 Task: Create a task  Develop a new appointment scheduling system for a healthcare provider , assign it to team member softage.5@softage.net in the project AgileFire and update the status of the task to  On Track  , set the priority of the task to Low
Action: Mouse moved to (81, 69)
Screenshot: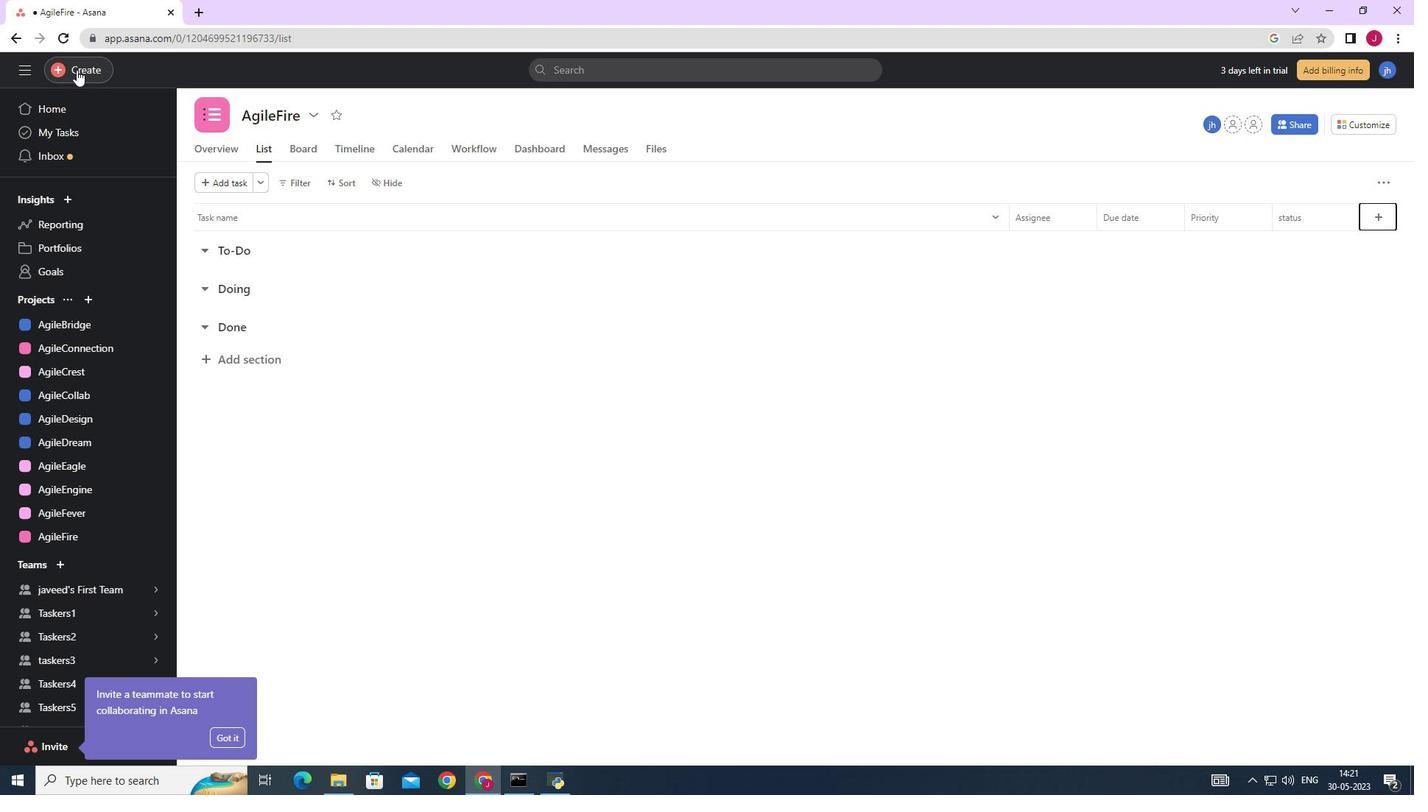 
Action: Mouse pressed left at (81, 69)
Screenshot: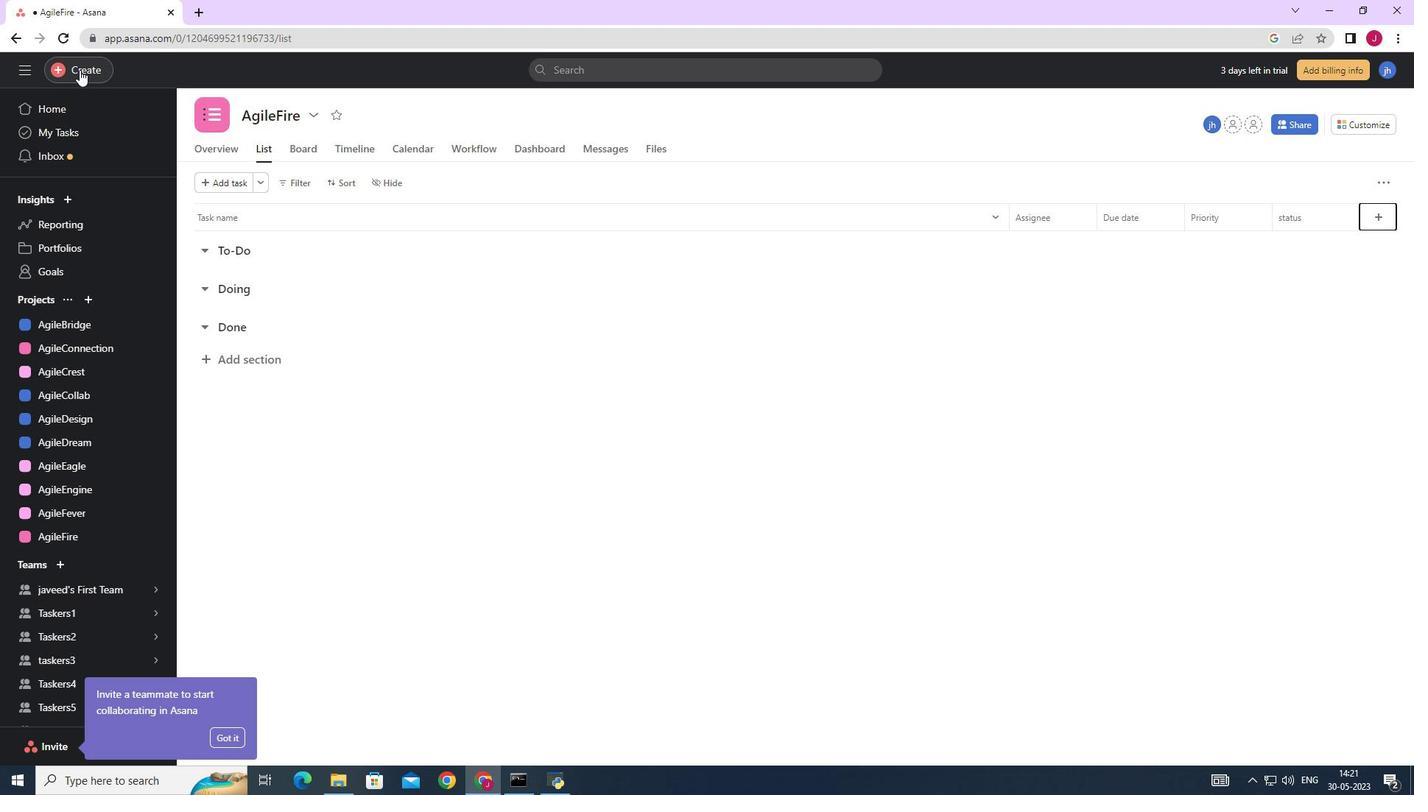 
Action: Mouse moved to (170, 78)
Screenshot: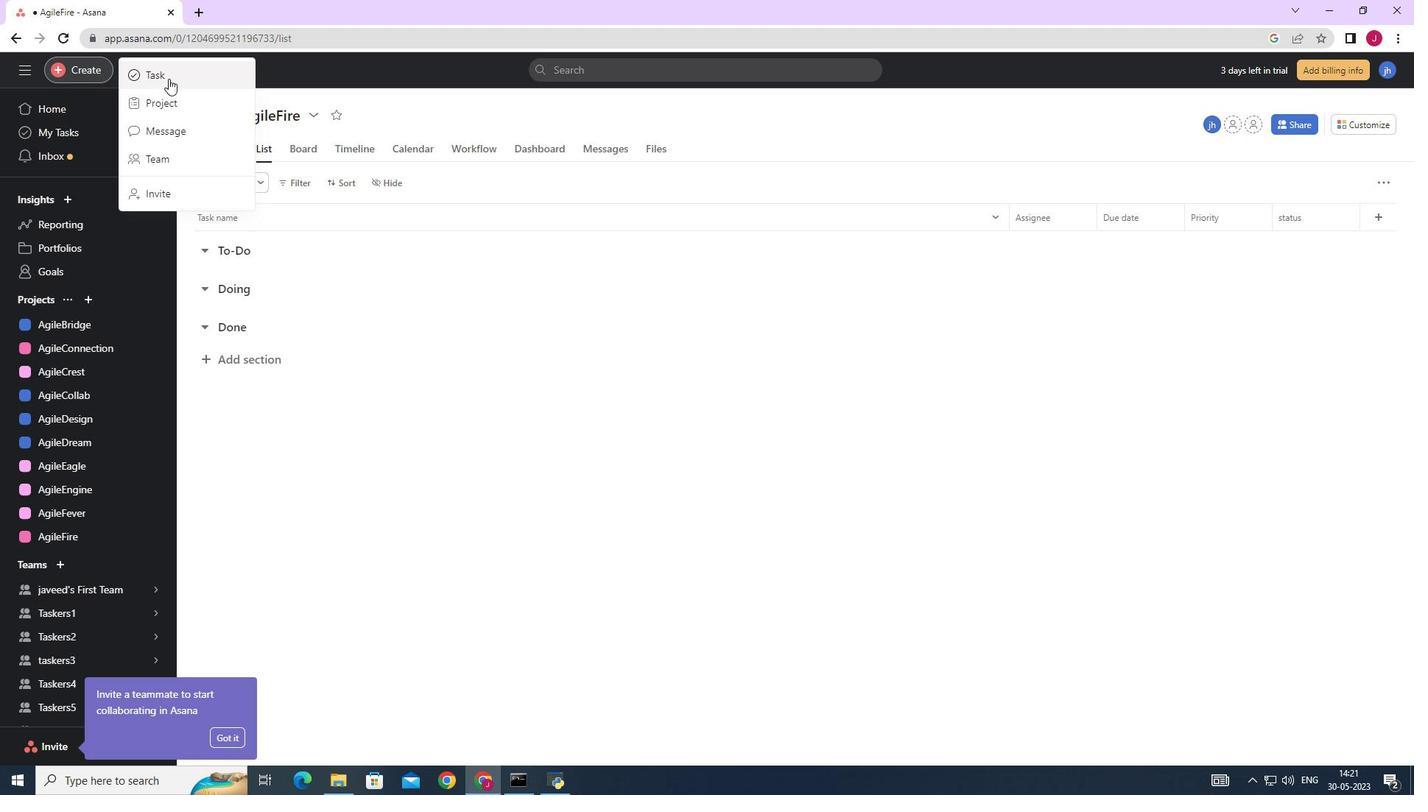 
Action: Mouse pressed left at (170, 78)
Screenshot: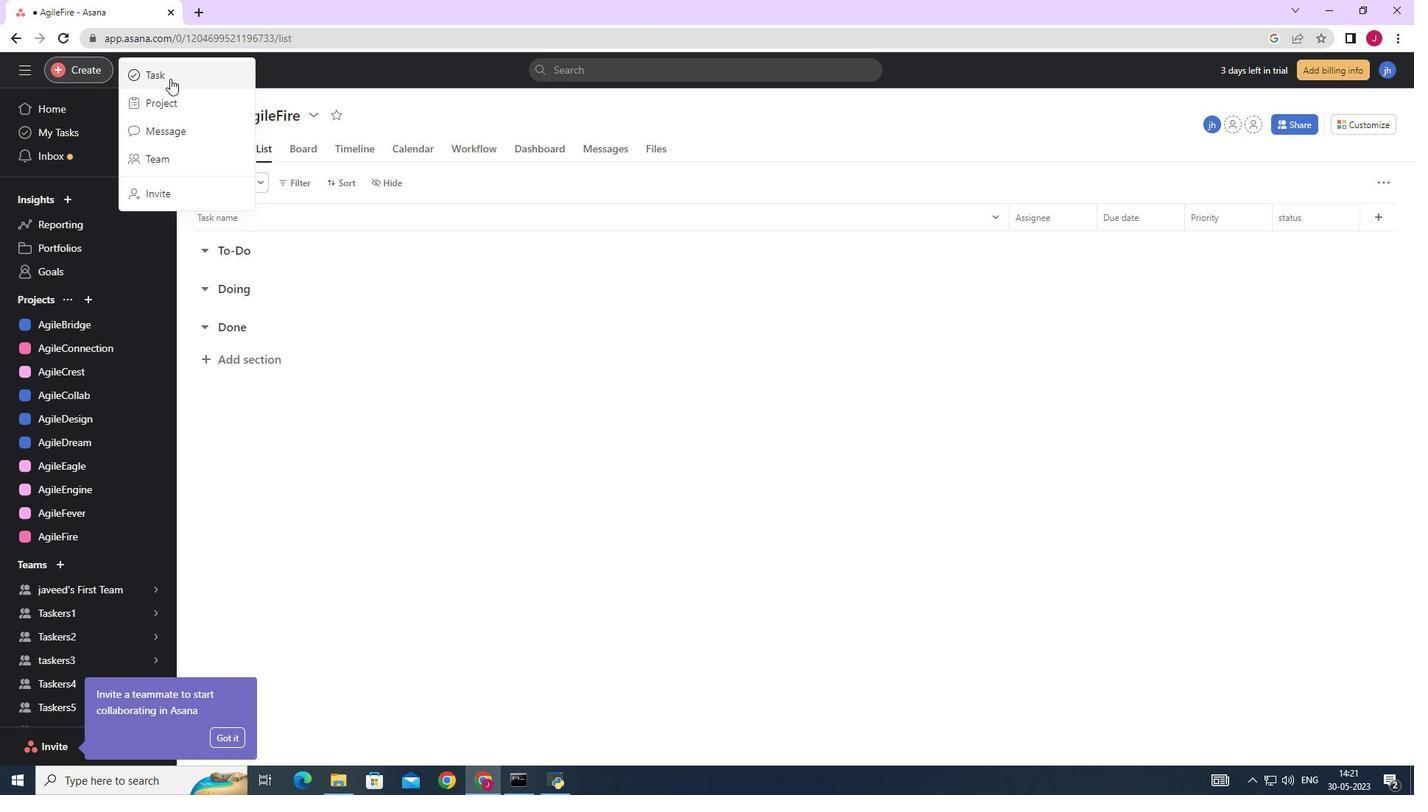 
Action: Mouse moved to (1153, 486)
Screenshot: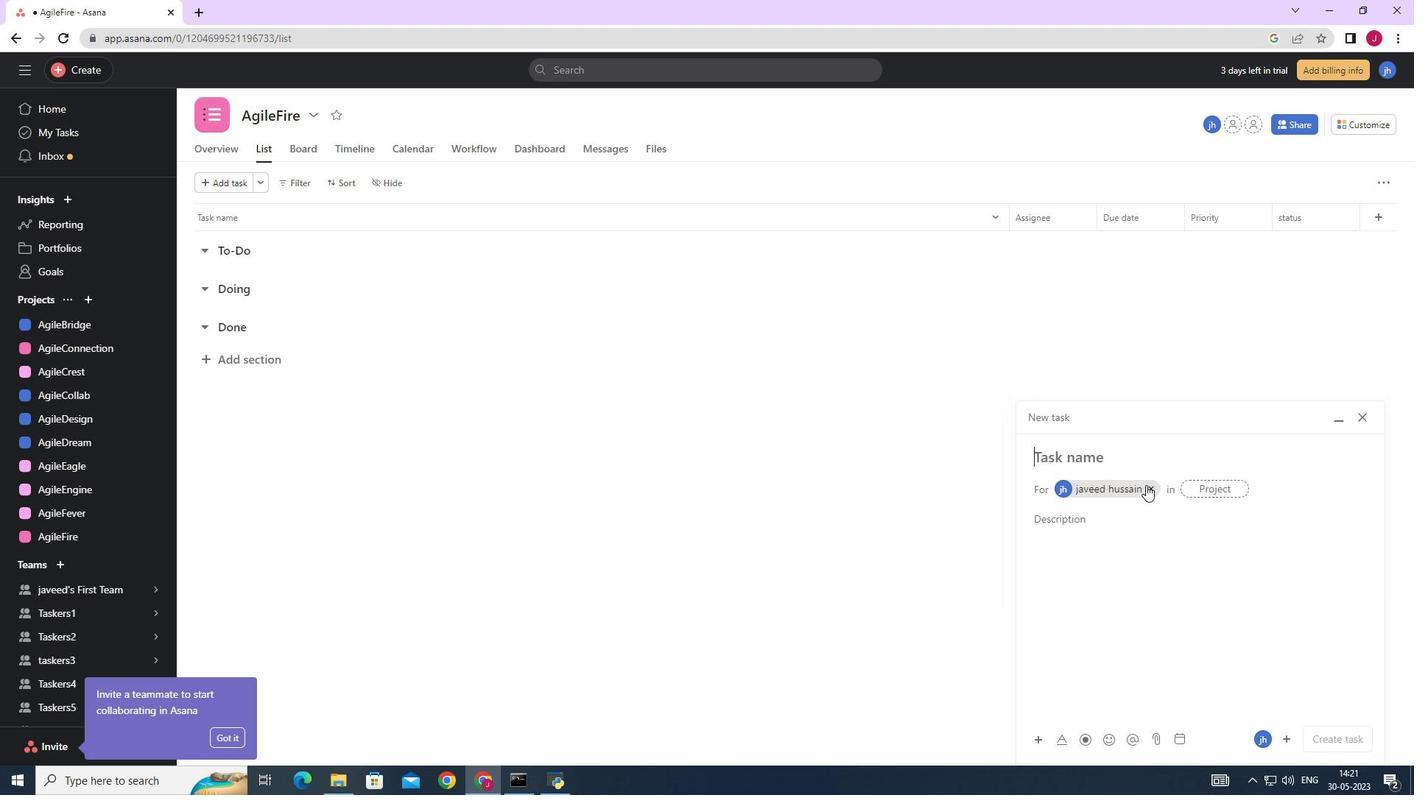 
Action: Mouse pressed left at (1153, 486)
Screenshot: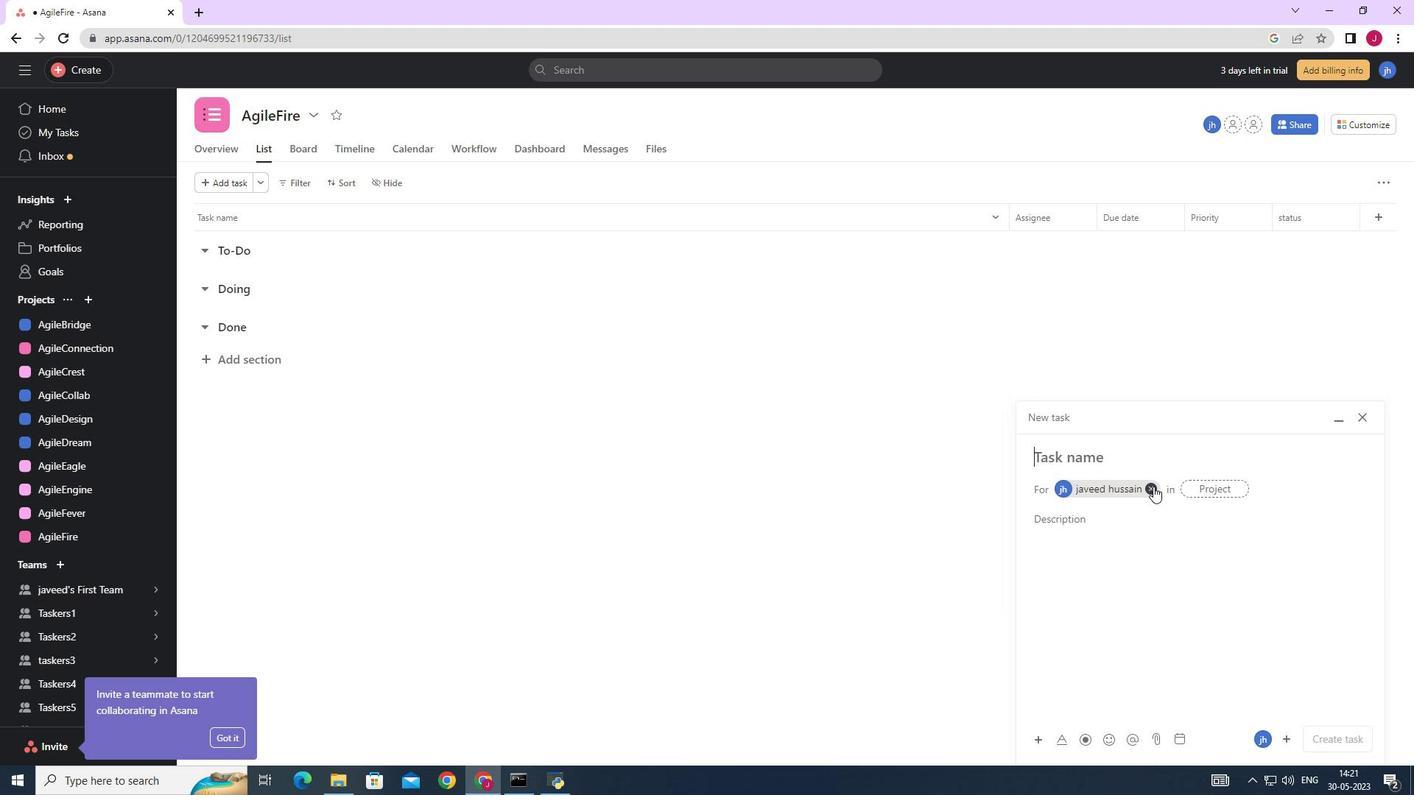 
Action: Mouse moved to (1091, 456)
Screenshot: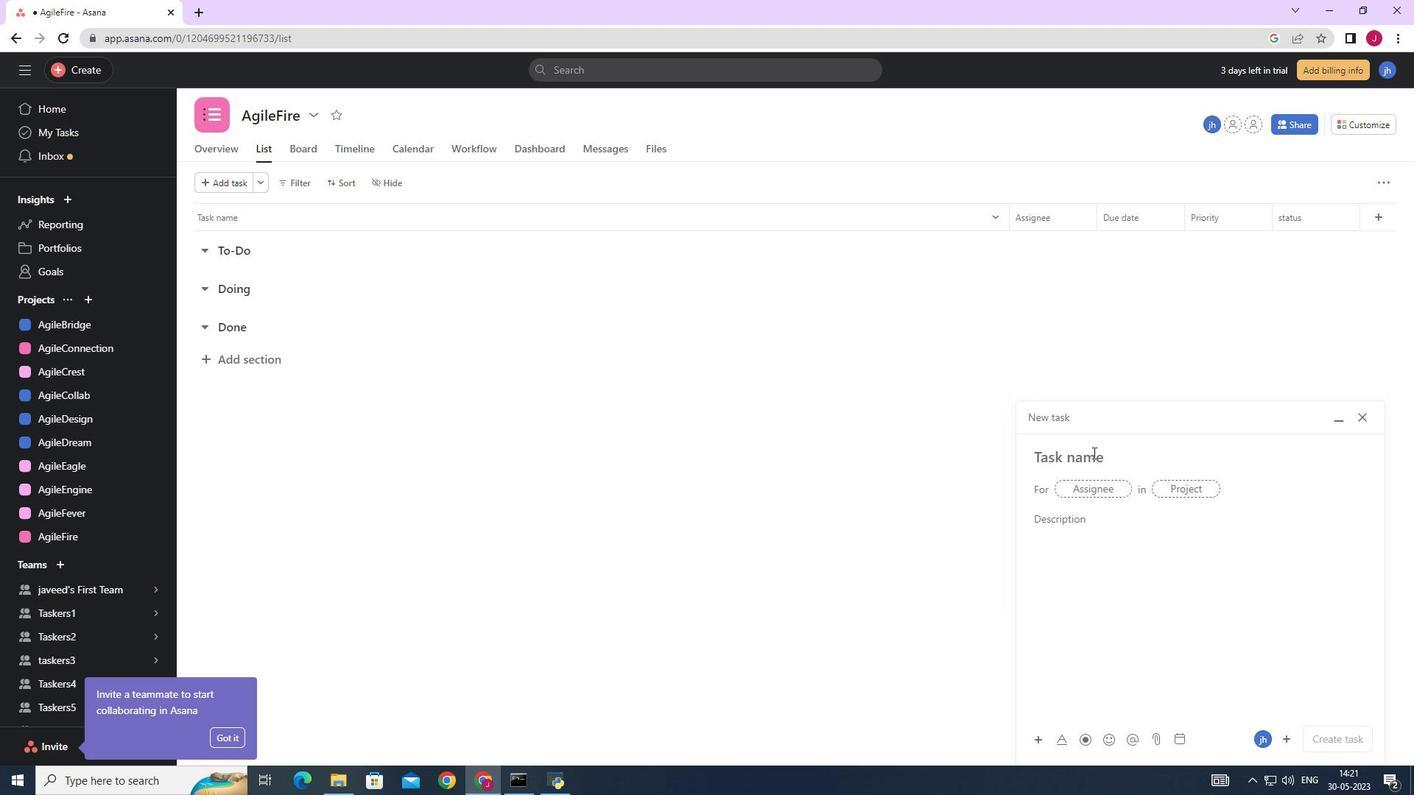 
Action: Mouse pressed left at (1091, 456)
Screenshot: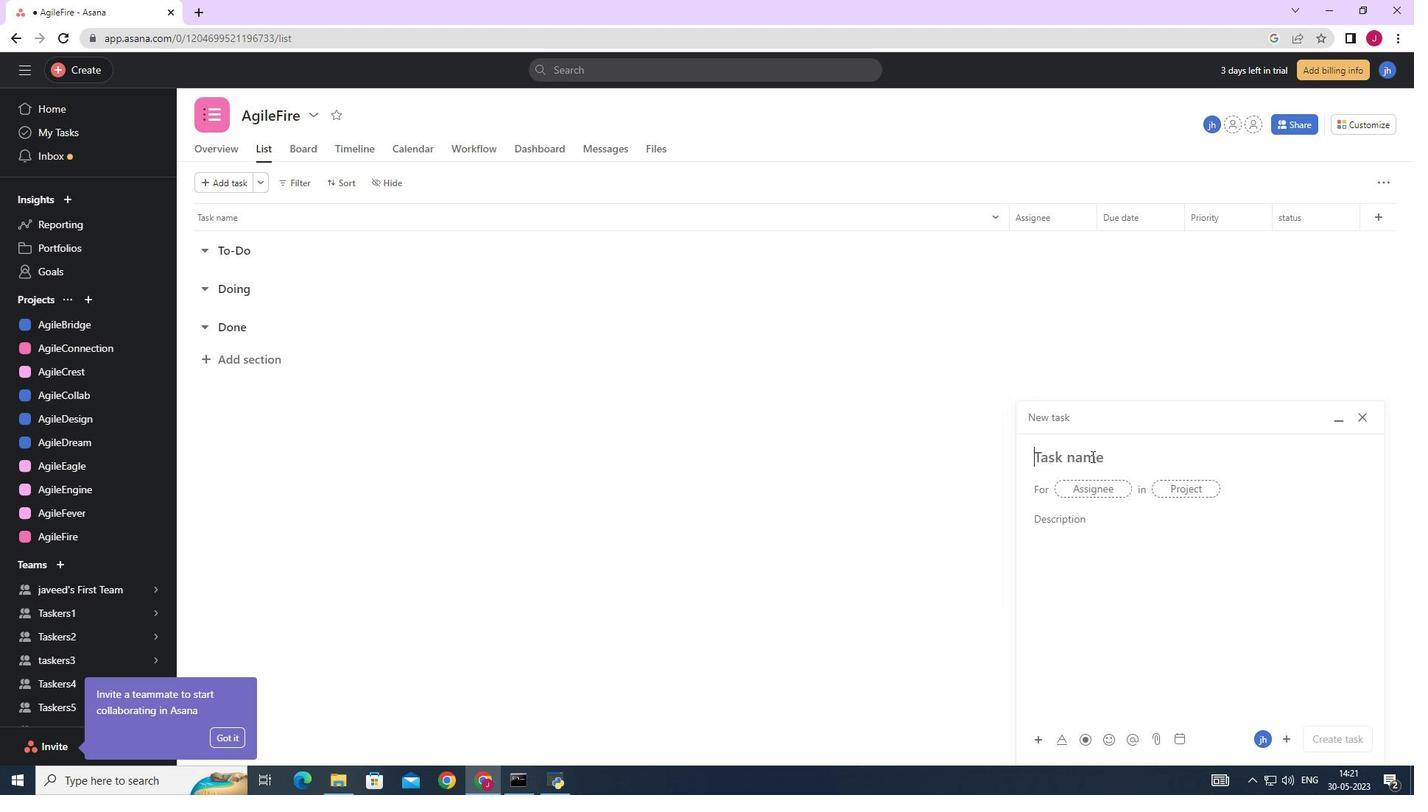 
Action: Key pressed <Key.caps_lock>D<Key.caps_lock>evelop<Key.space>a<Key.space>new<Key.space>appointment<Key.space>scheduling<Key.space>system<Key.space>for<Key.space>a<Key.space>healthcare<Key.space>provider,
Screenshot: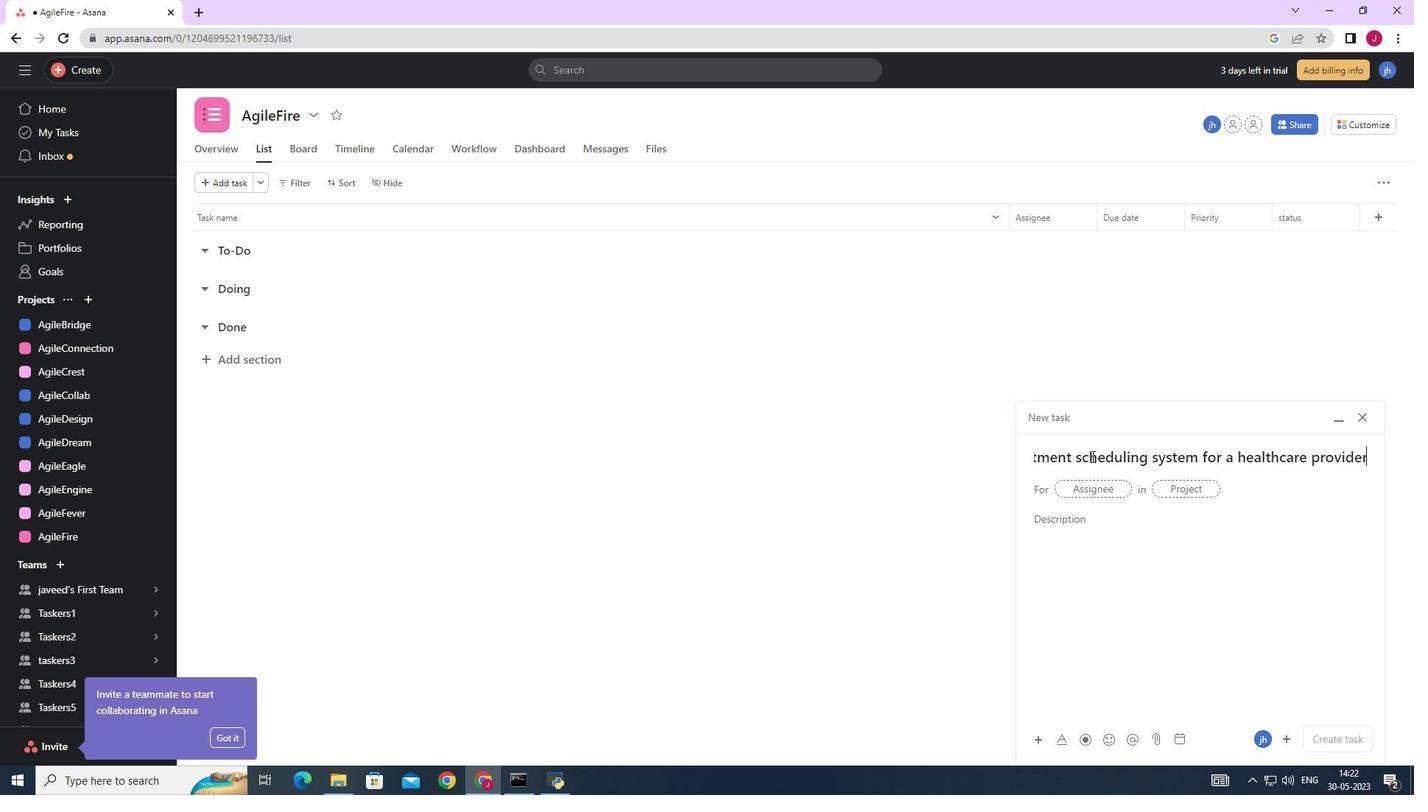 
Action: Mouse moved to (1087, 492)
Screenshot: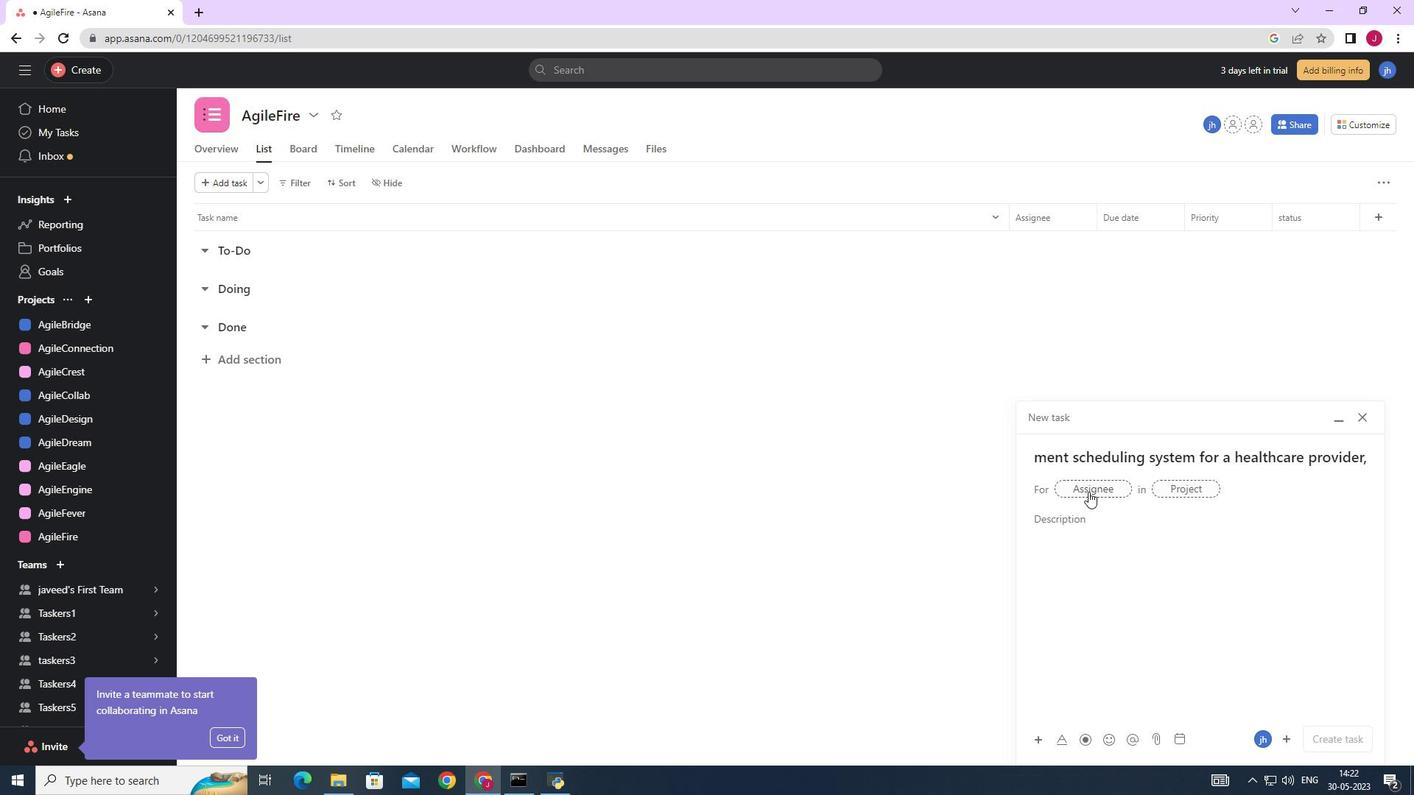 
Action: Mouse pressed left at (1087, 492)
Screenshot: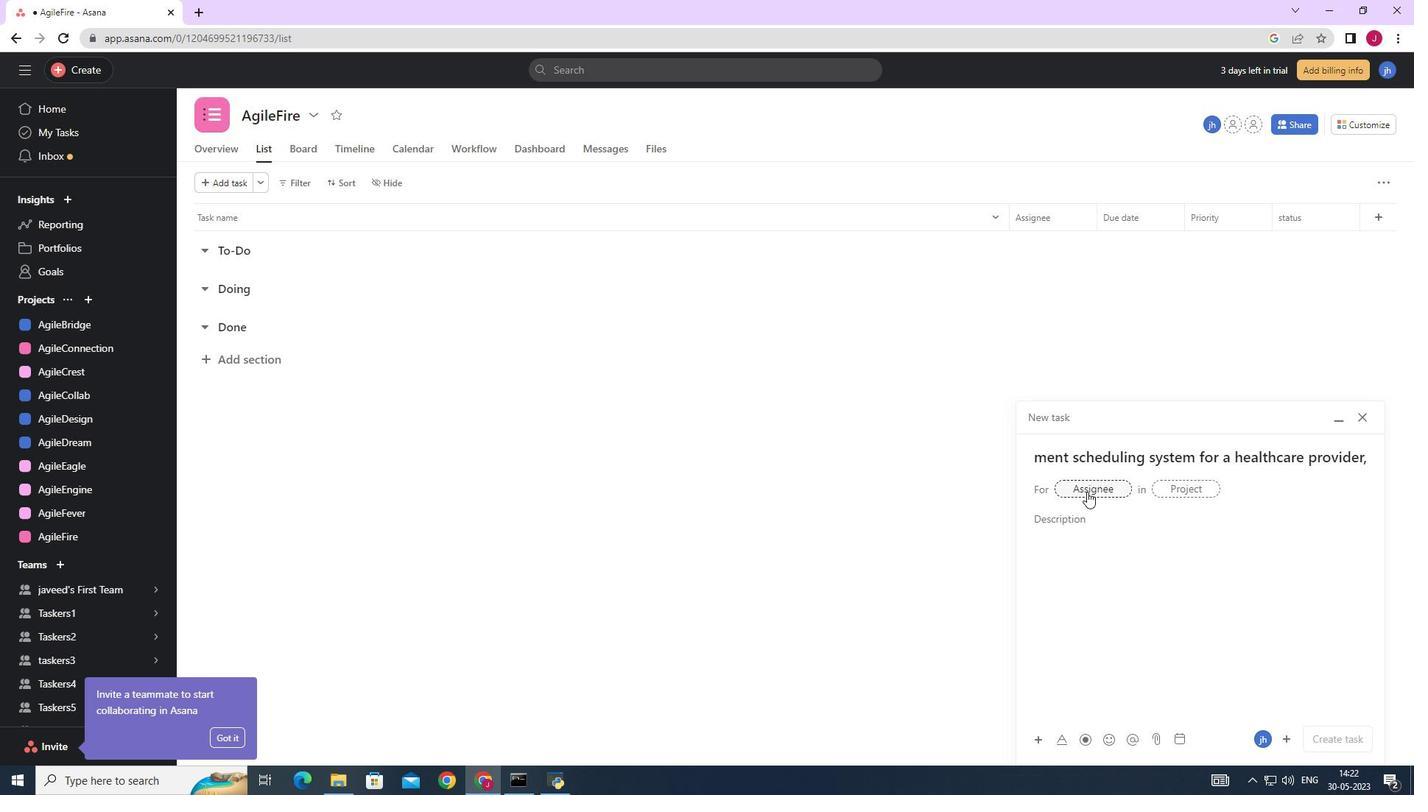 
Action: Key pressed softage.5
Screenshot: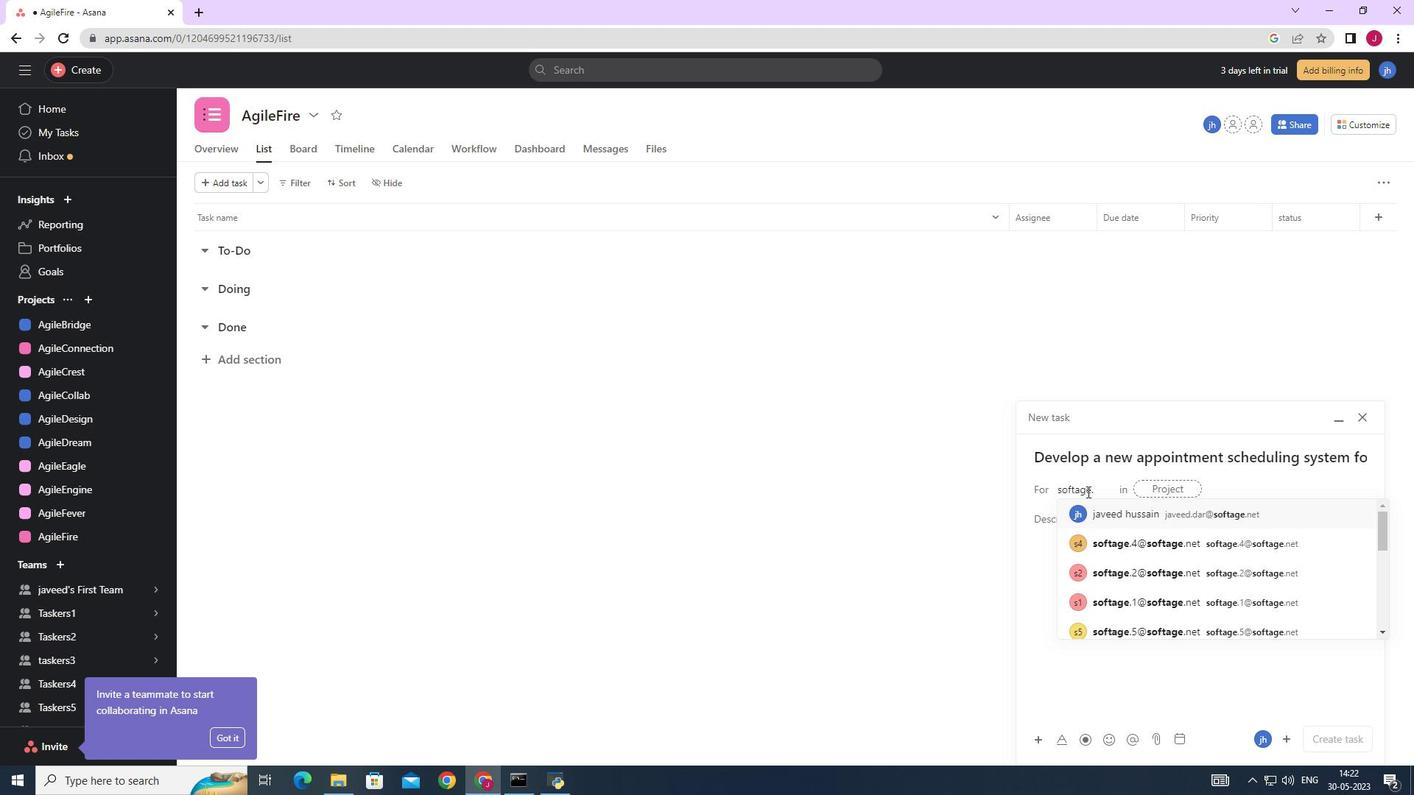 
Action: Mouse moved to (1165, 511)
Screenshot: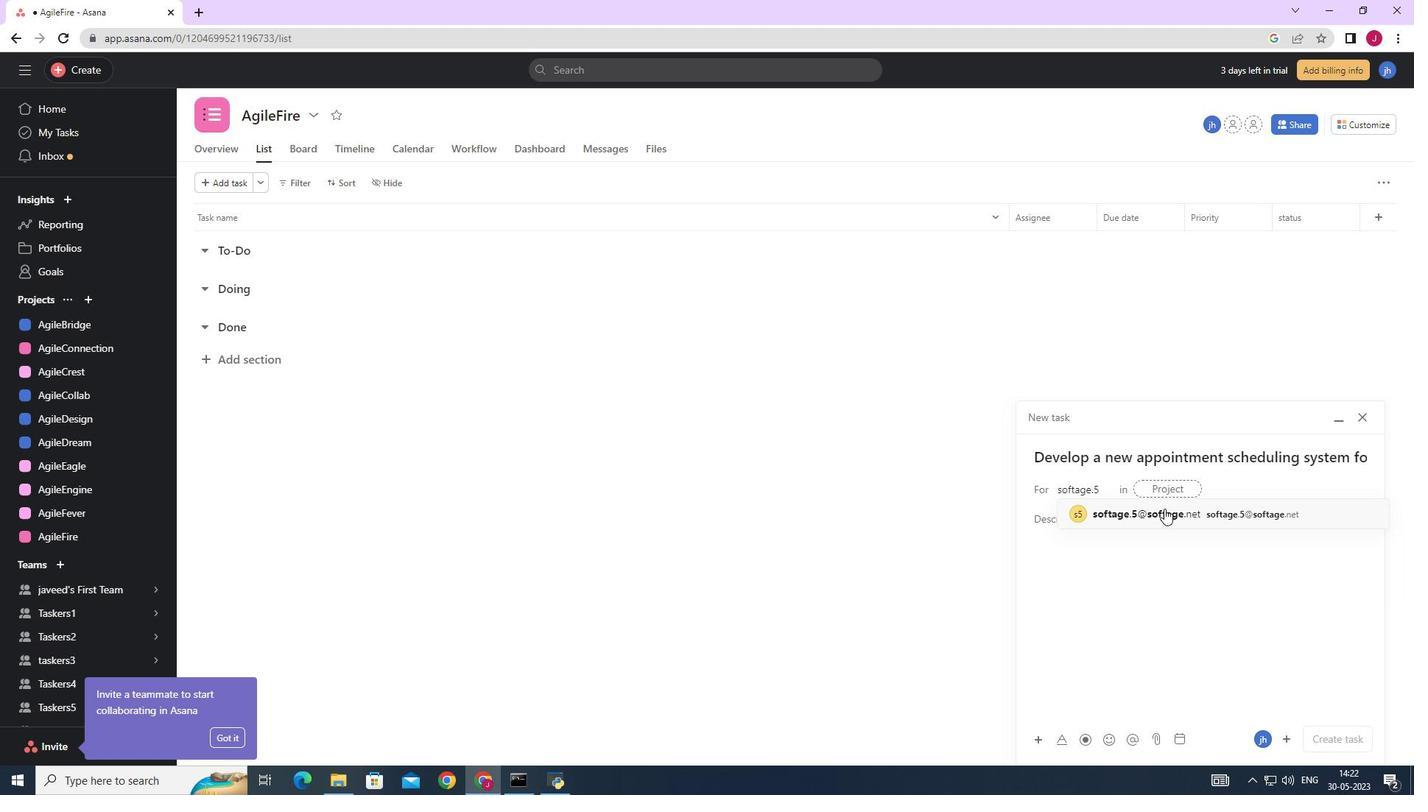 
Action: Mouse pressed left at (1165, 511)
Screenshot: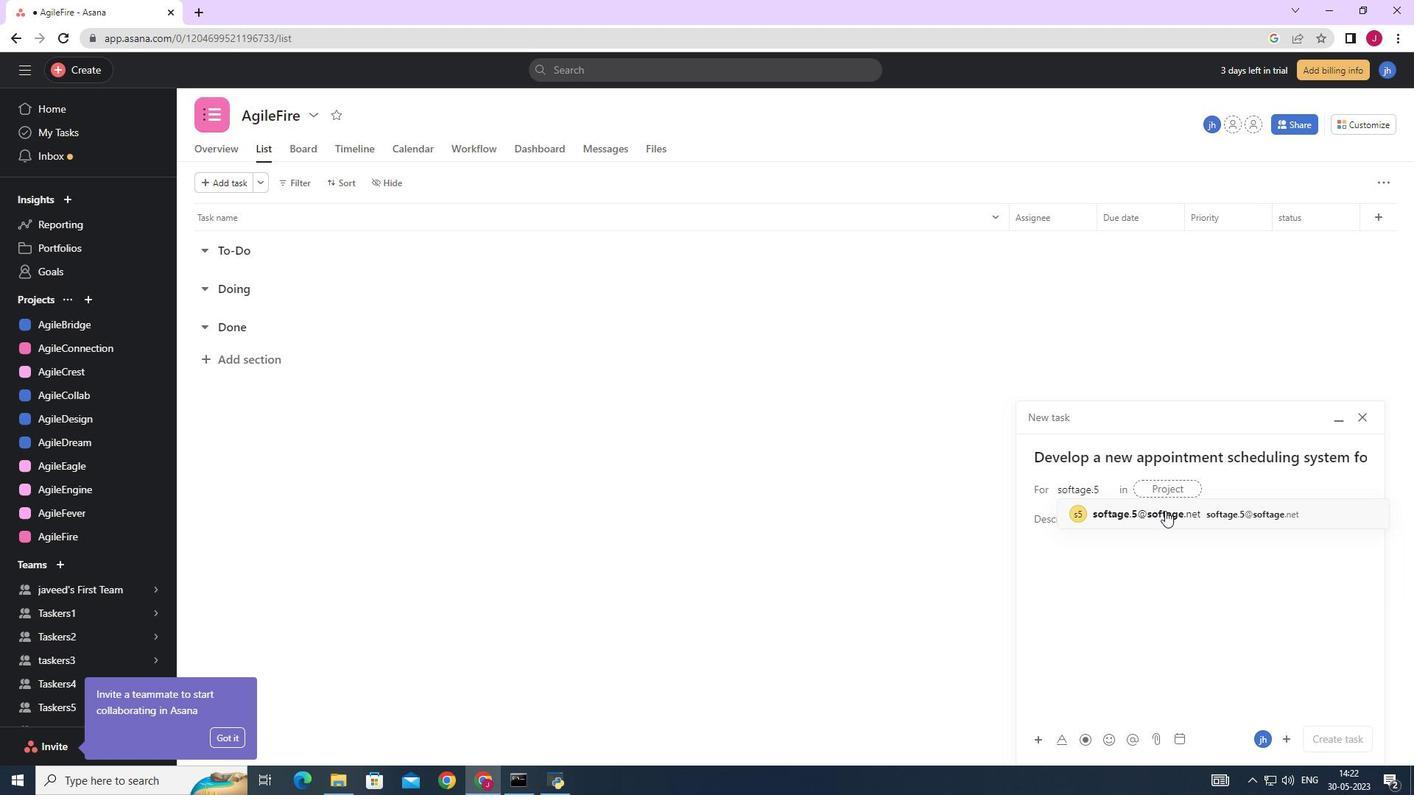 
Action: Mouse moved to (967, 511)
Screenshot: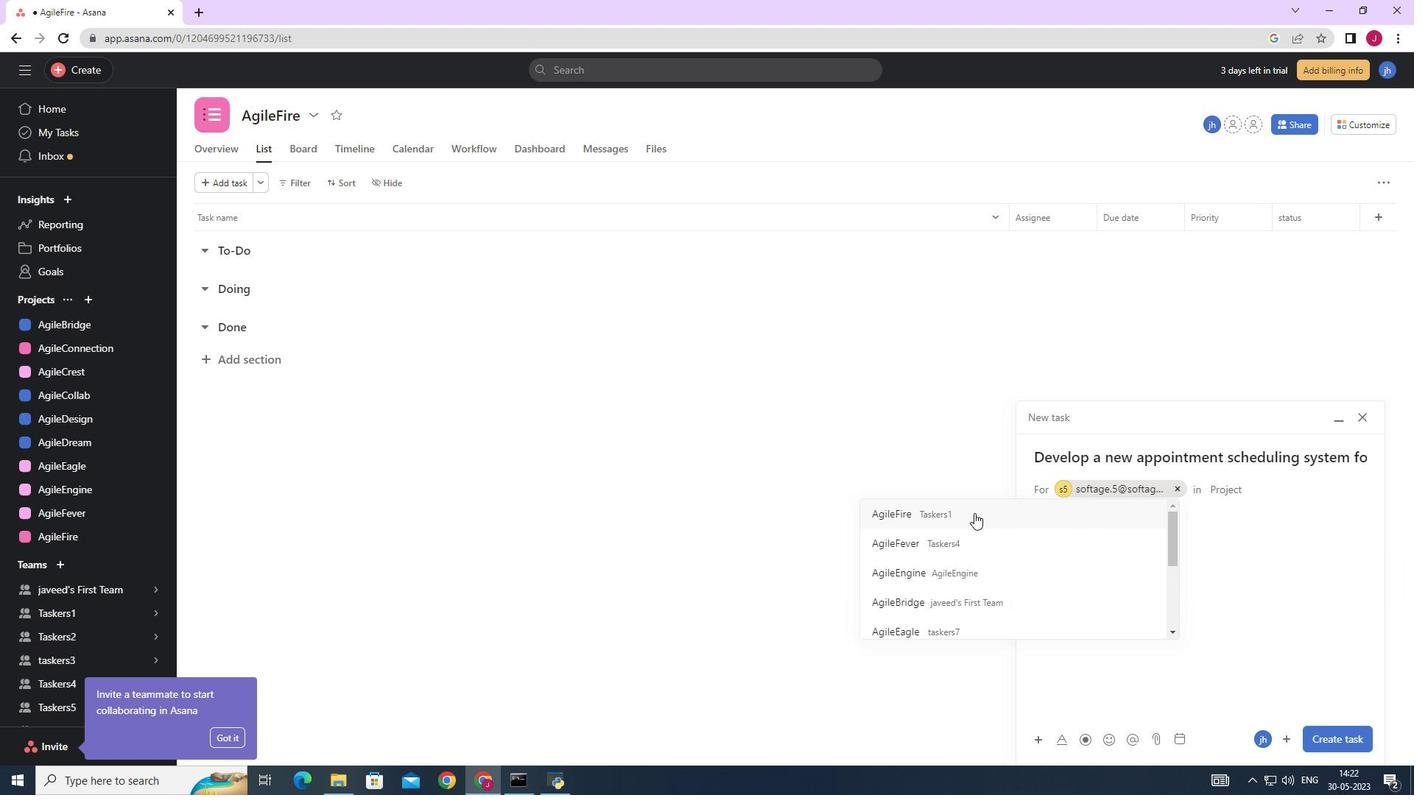 
Action: Mouse pressed left at (967, 511)
Screenshot: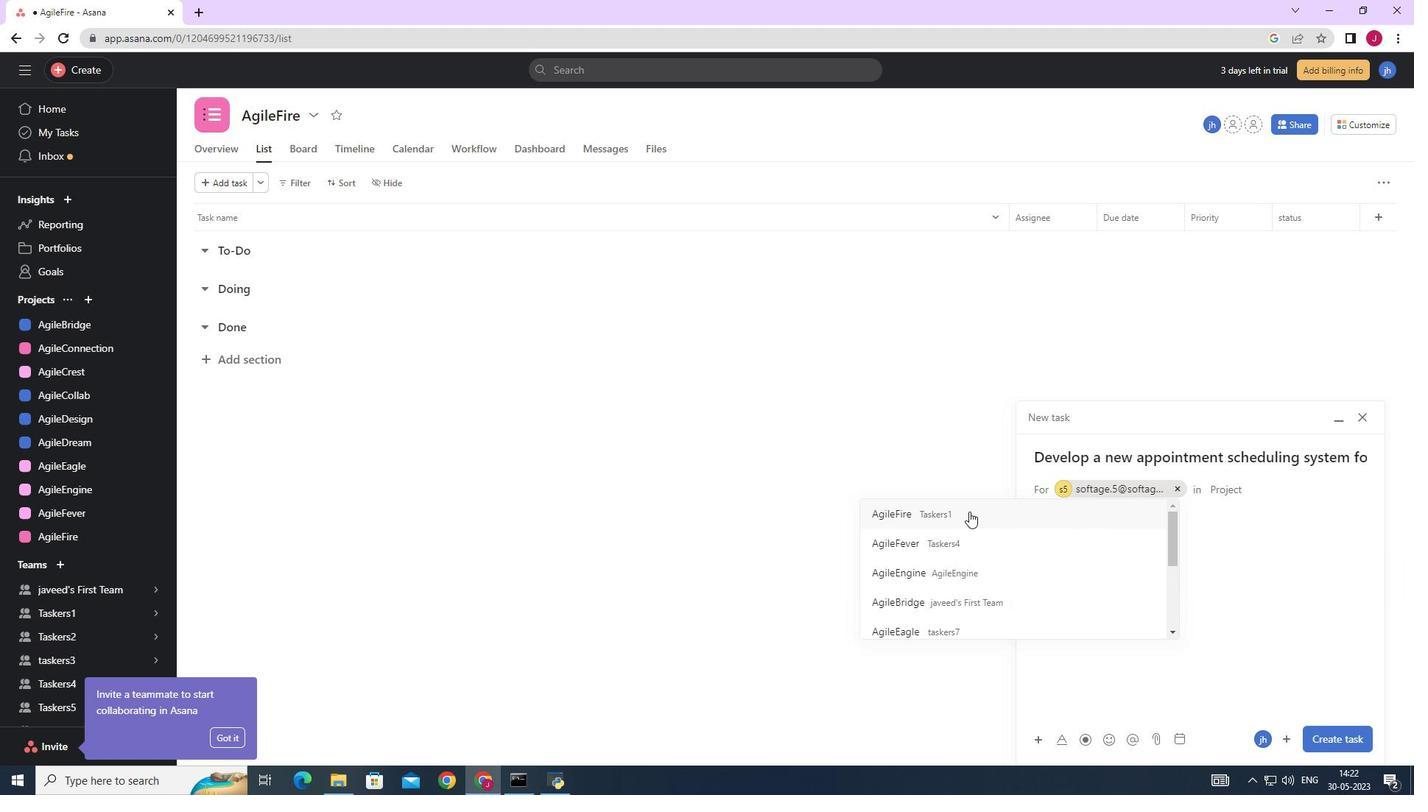 
Action: Mouse moved to (1198, 538)
Screenshot: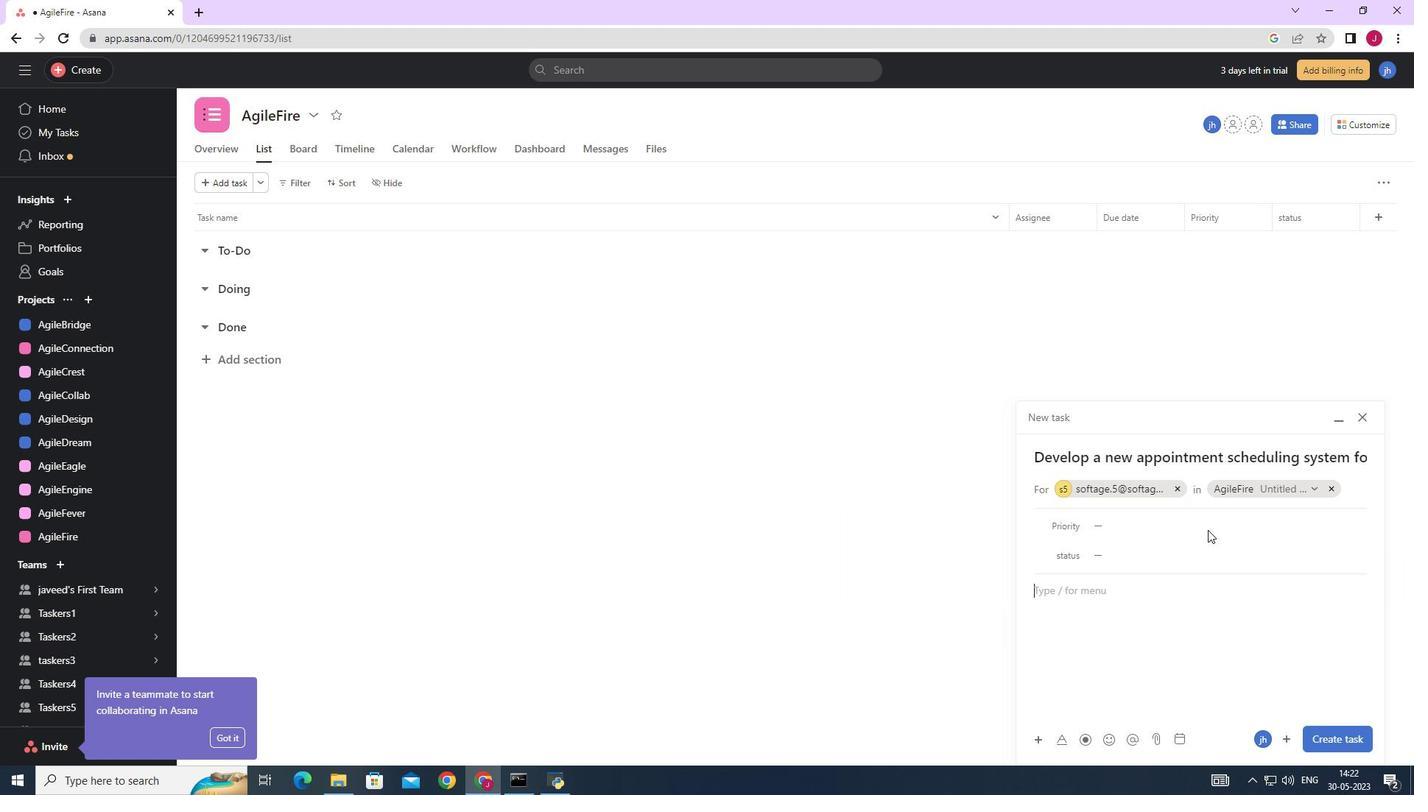 
Action: Mouse scrolled (1198, 539) with delta (0, 0)
Screenshot: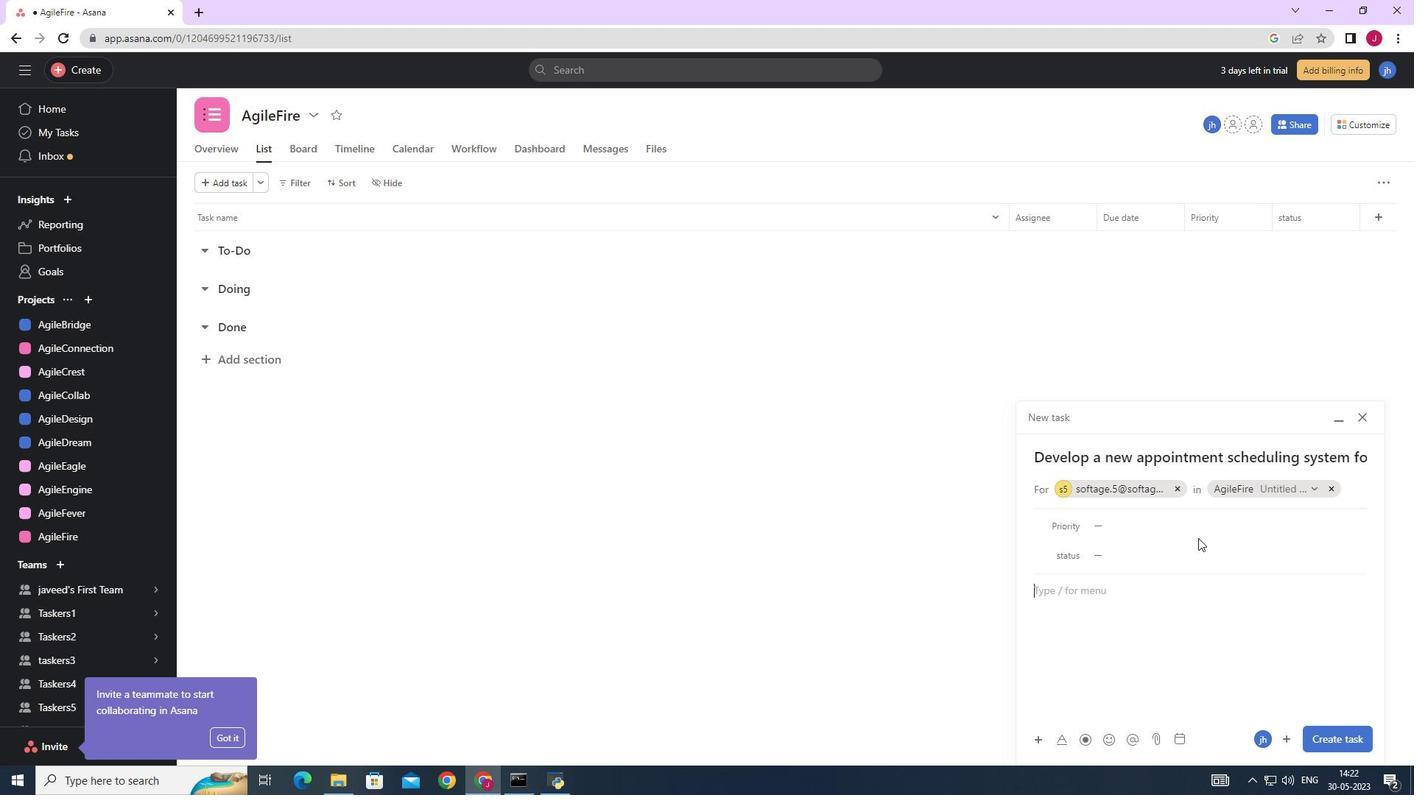 
Action: Mouse moved to (1113, 523)
Screenshot: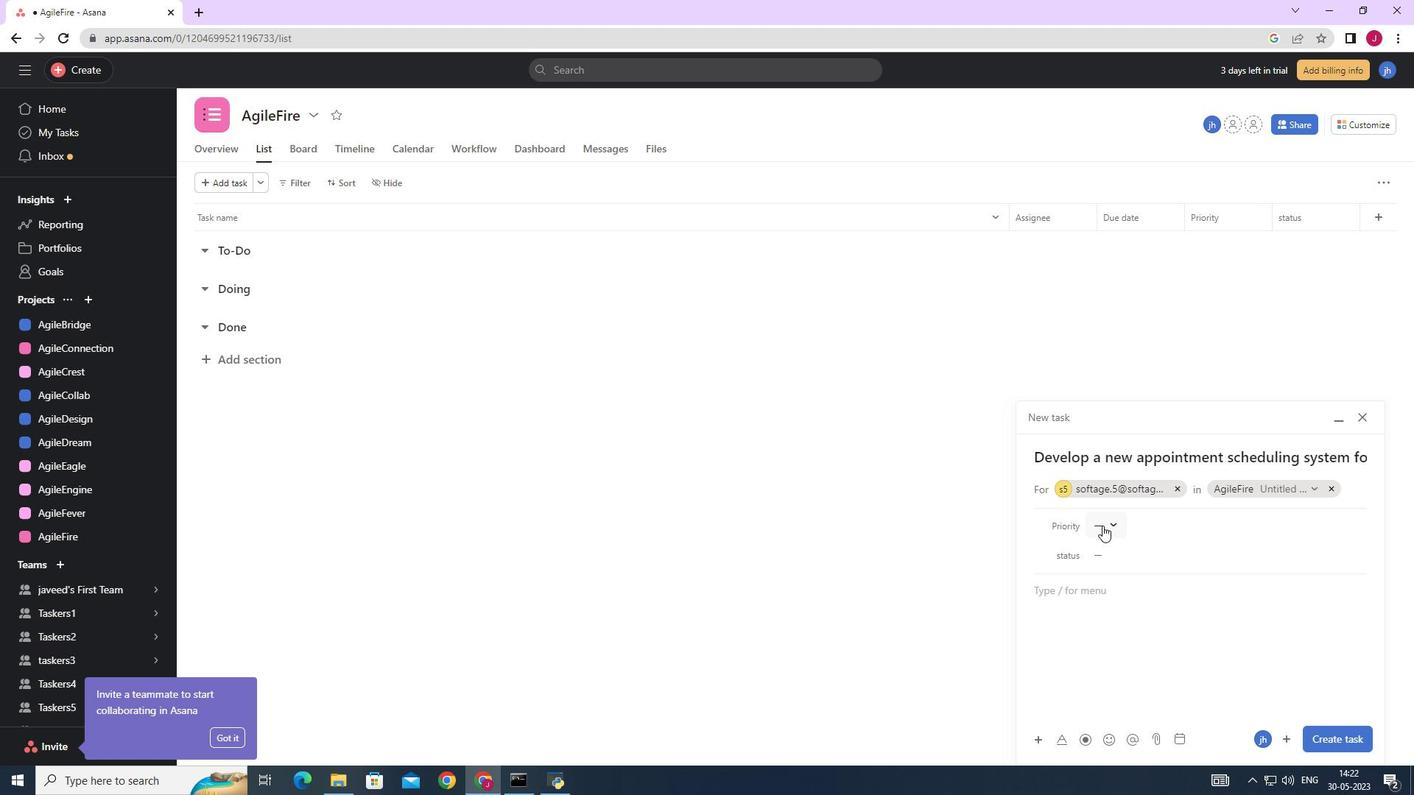 
Action: Mouse pressed left at (1113, 523)
Screenshot: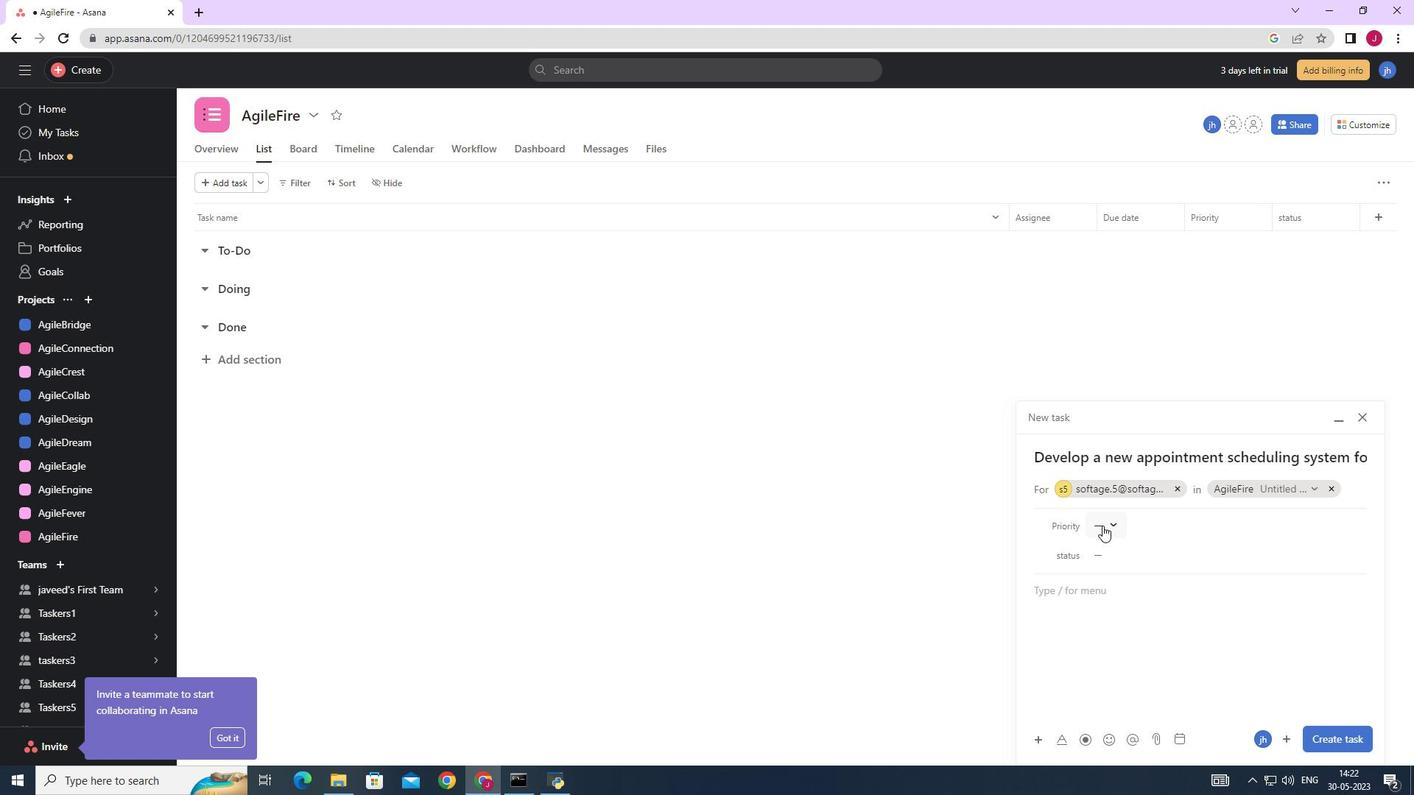 
Action: Mouse moved to (1123, 630)
Screenshot: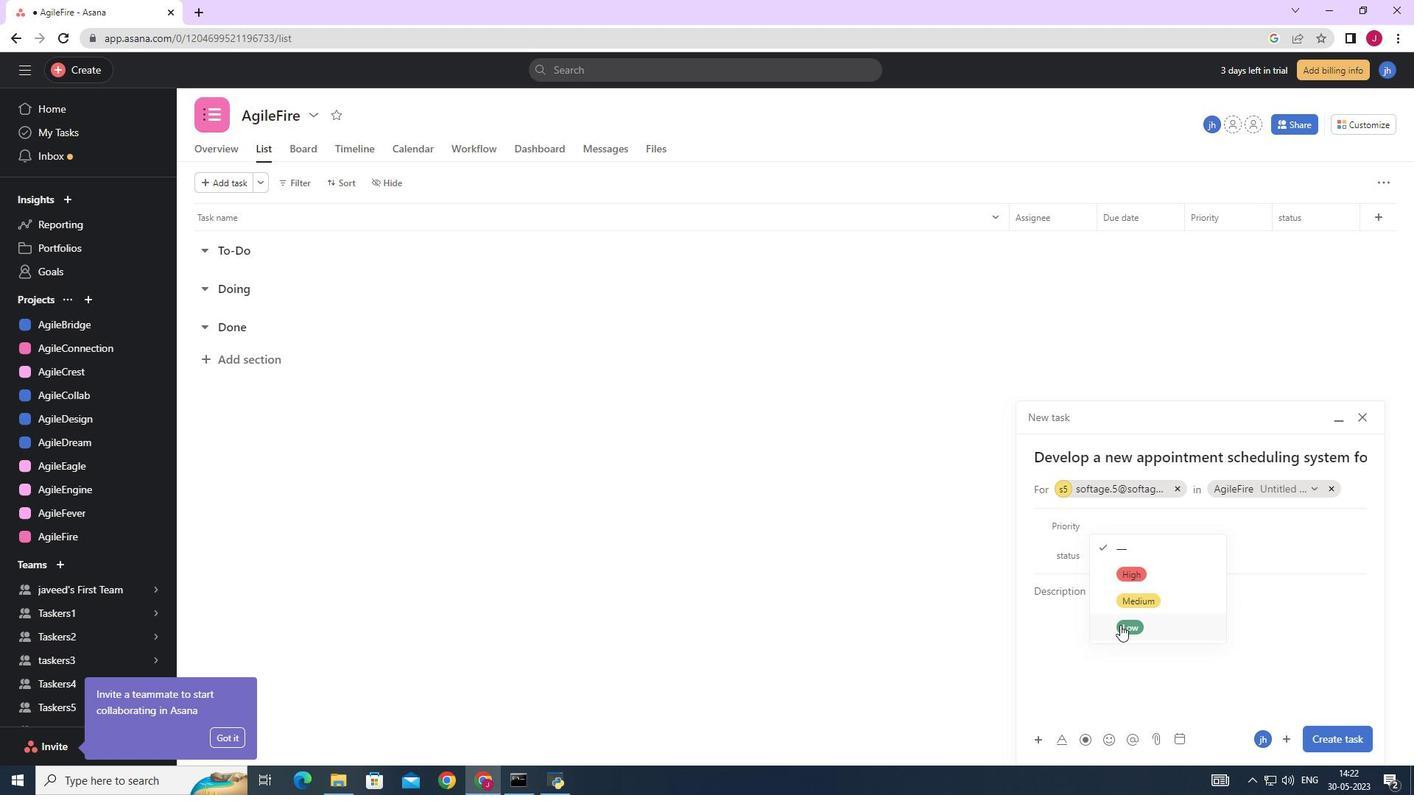 
Action: Mouse pressed left at (1123, 630)
Screenshot: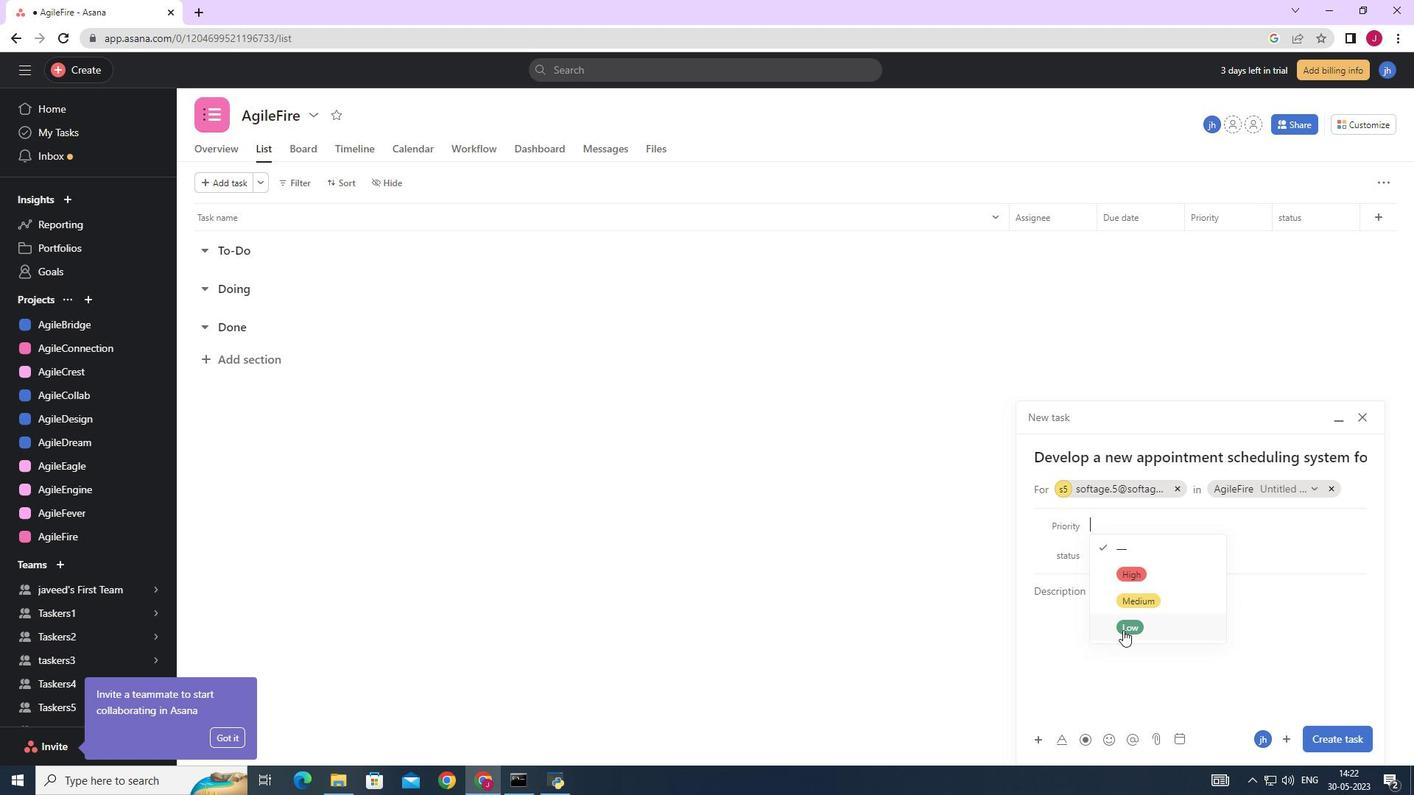 
Action: Mouse moved to (1109, 560)
Screenshot: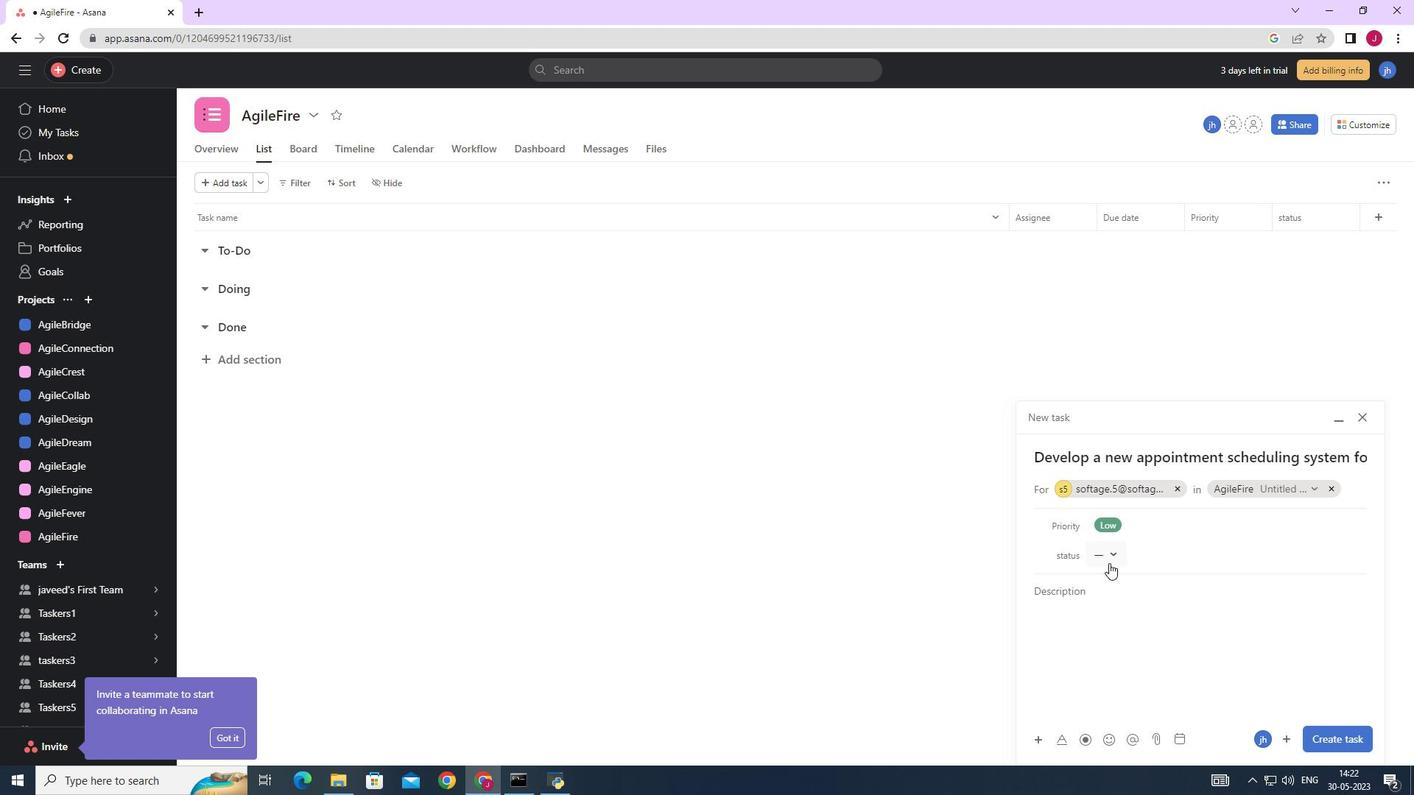 
Action: Mouse pressed left at (1109, 560)
Screenshot: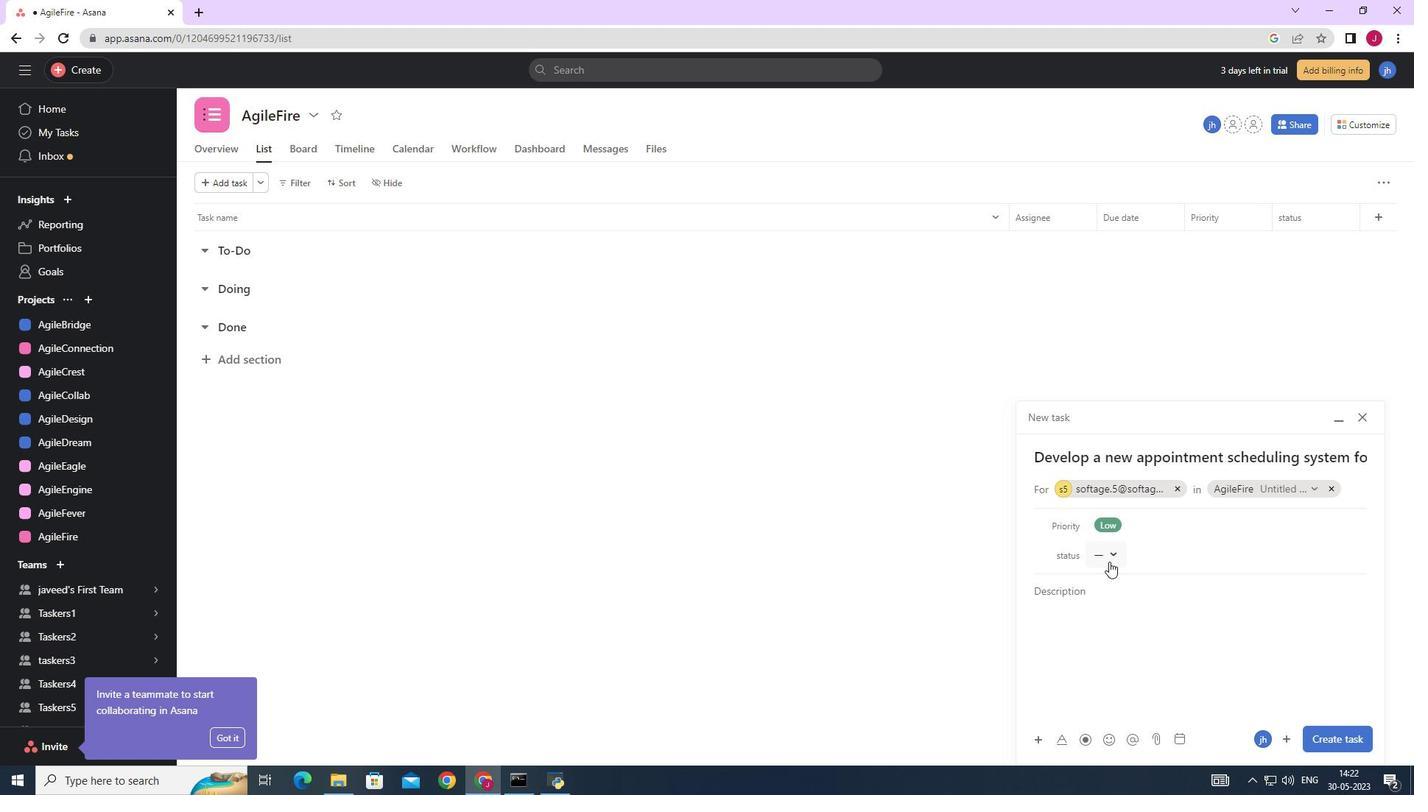 
Action: Mouse moved to (1134, 602)
Screenshot: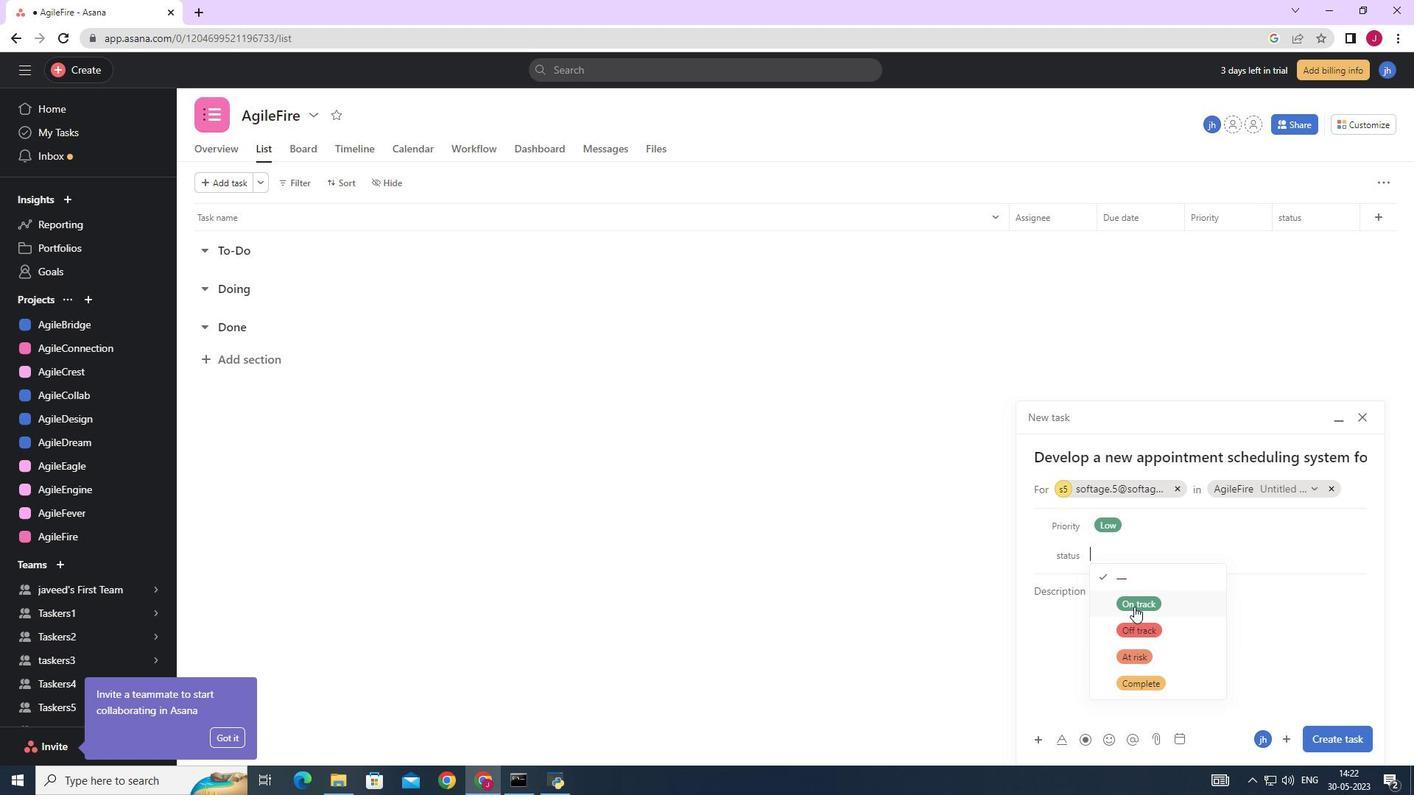 
Action: Mouse pressed left at (1134, 602)
Screenshot: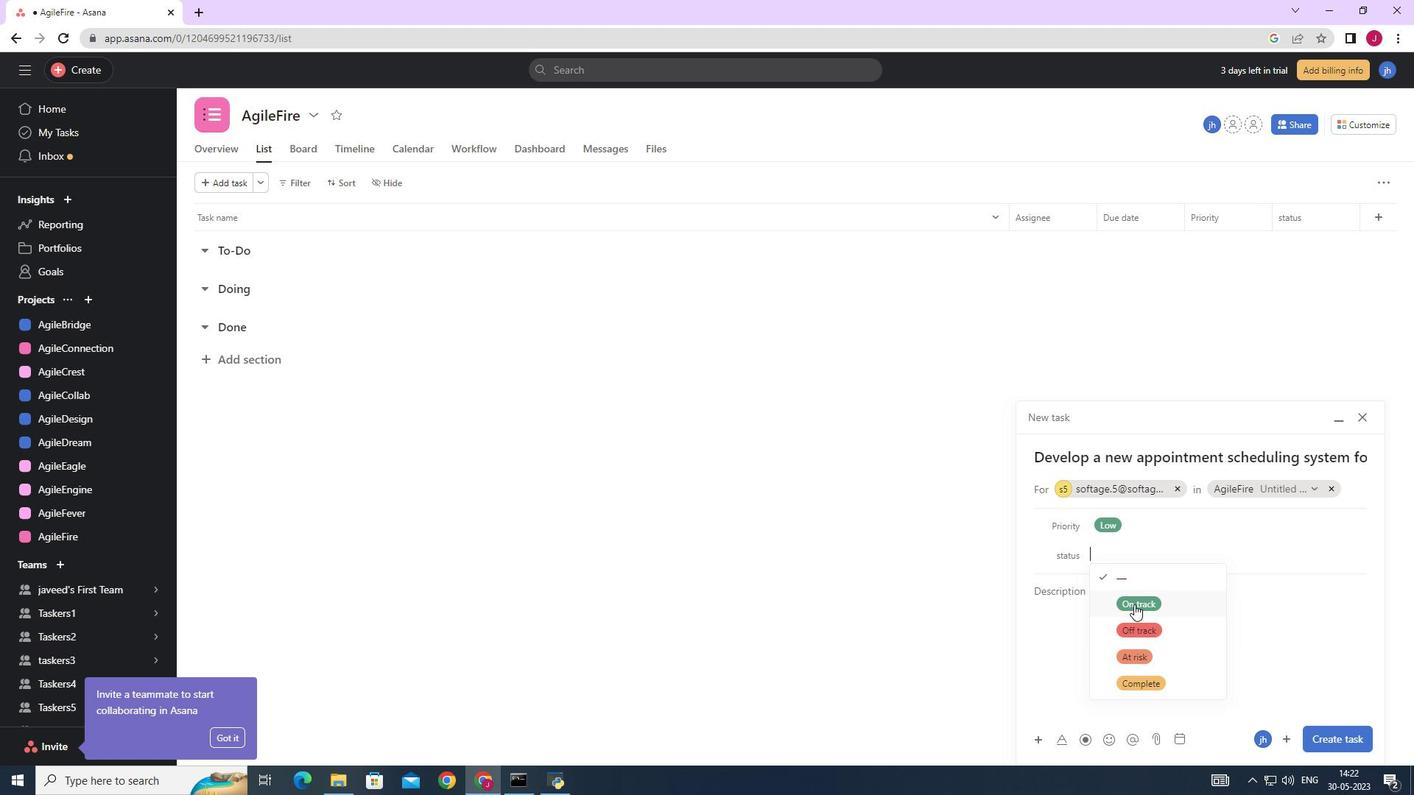 
Action: Mouse moved to (1317, 738)
Screenshot: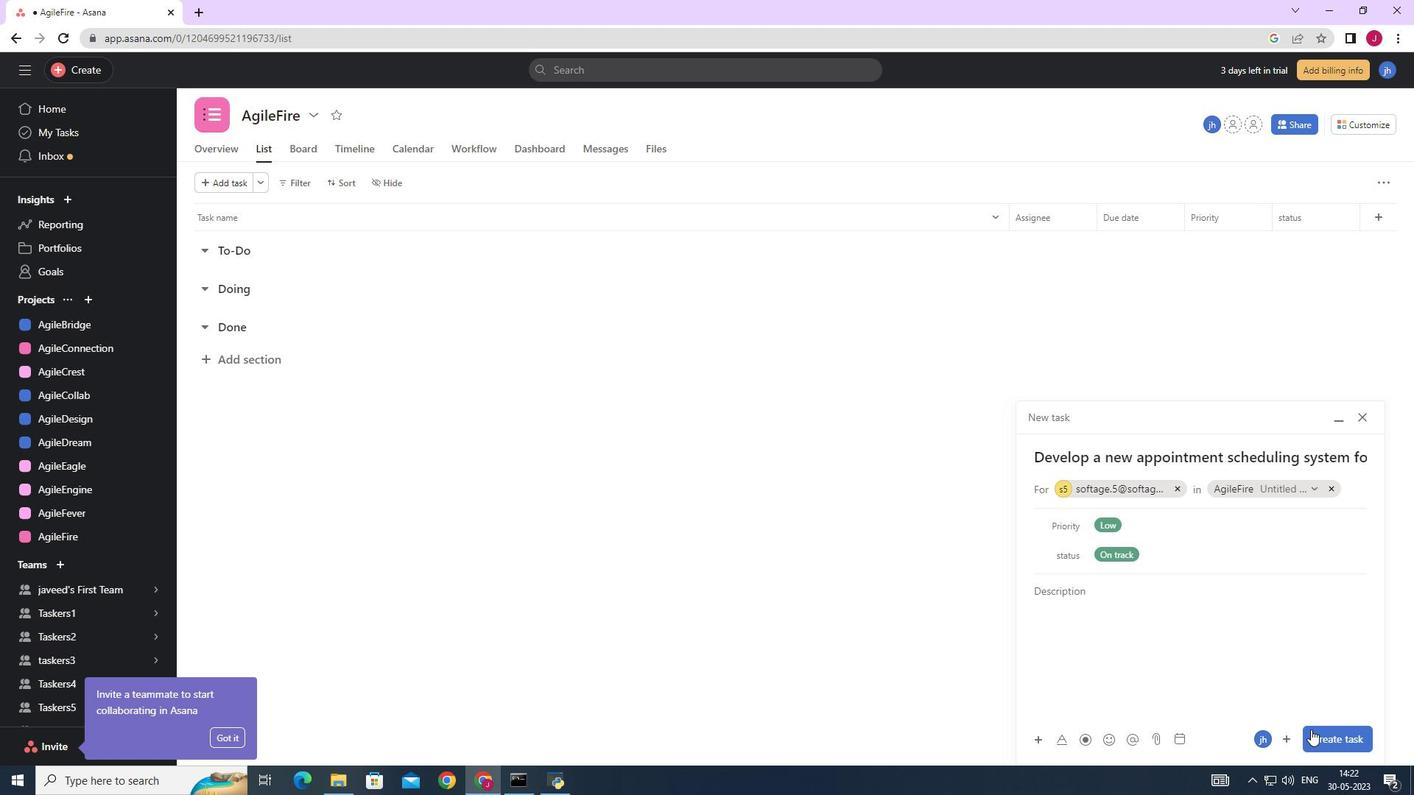 
Action: Mouse pressed left at (1317, 738)
Screenshot: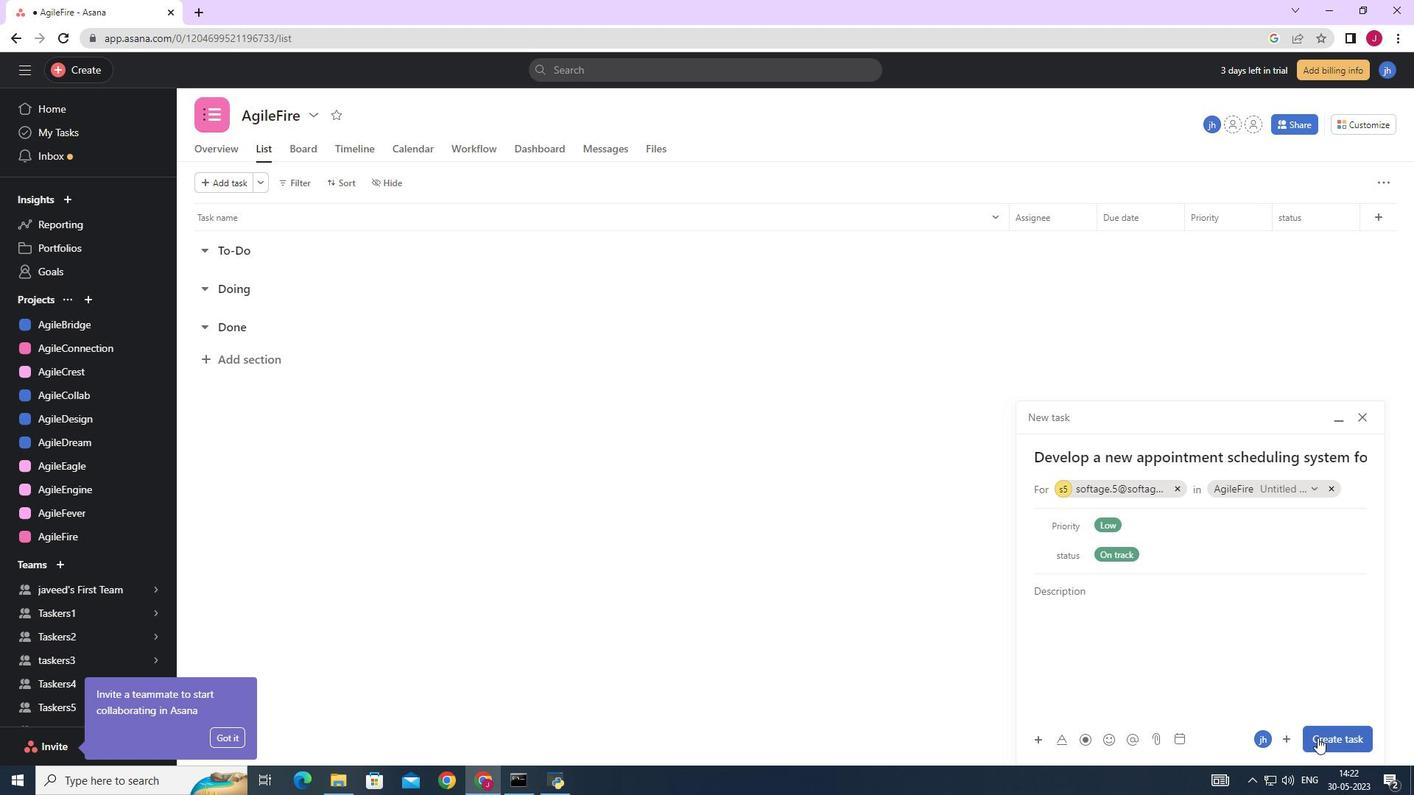 
Action: Mouse moved to (646, 563)
Screenshot: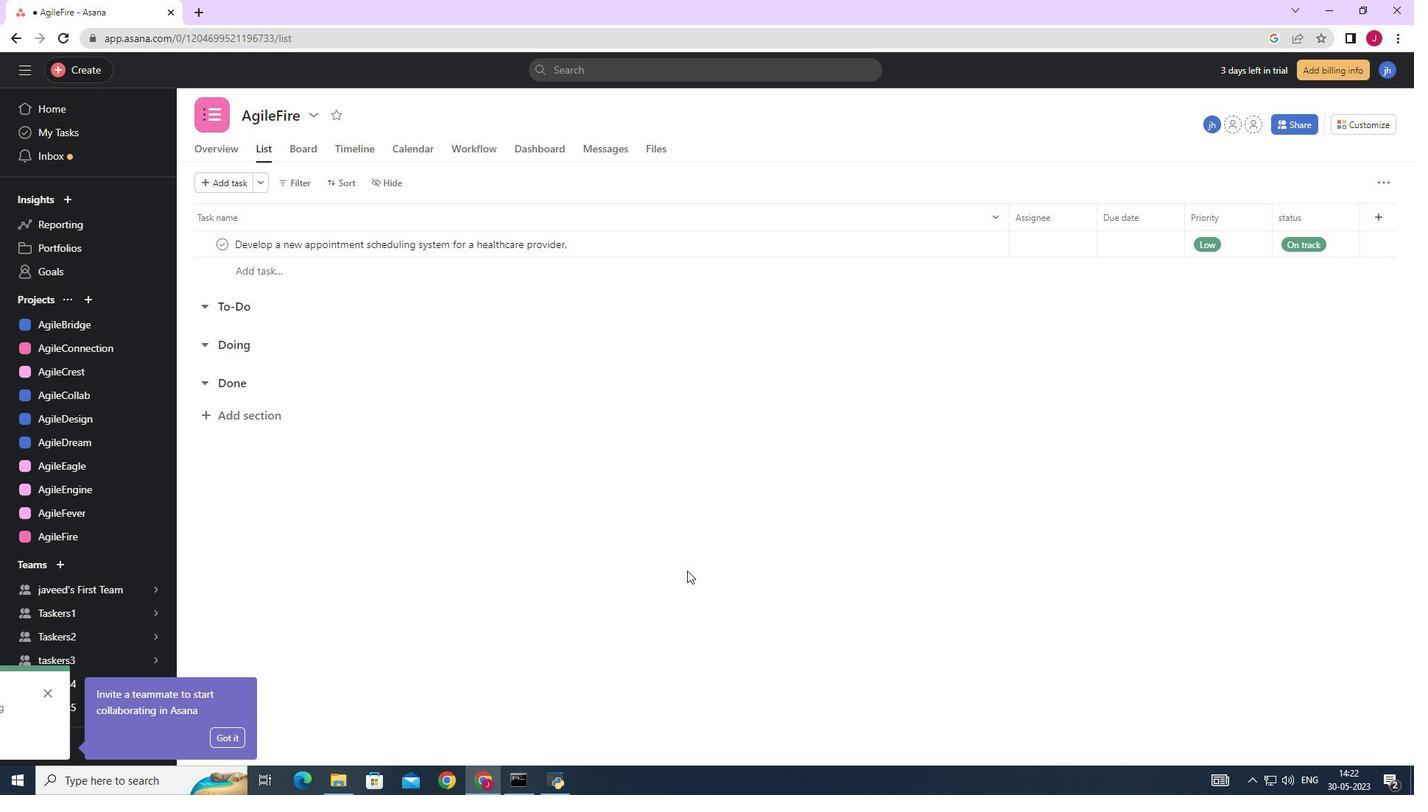
